 Task: Assign Issue Issue0000000338 to Sprint Sprint0000000203 in Scrum Project Project0000000068 in Jira. Assign Issue Issue0000000339 to Sprint Sprint0000000203 in Scrum Project Project0000000068 in Jira. Assign Issue Issue0000000340 to Sprint Sprint0000000204 in Scrum Project Project0000000068 in Jira. Start a Sprint called Sprint0000000199 in Scrum Project Project0000000067 in Jira. Start a Sprint called Sprint0000000200 in Scrum Project Project0000000067 in Jira
Action: Mouse moved to (1081, 442)
Screenshot: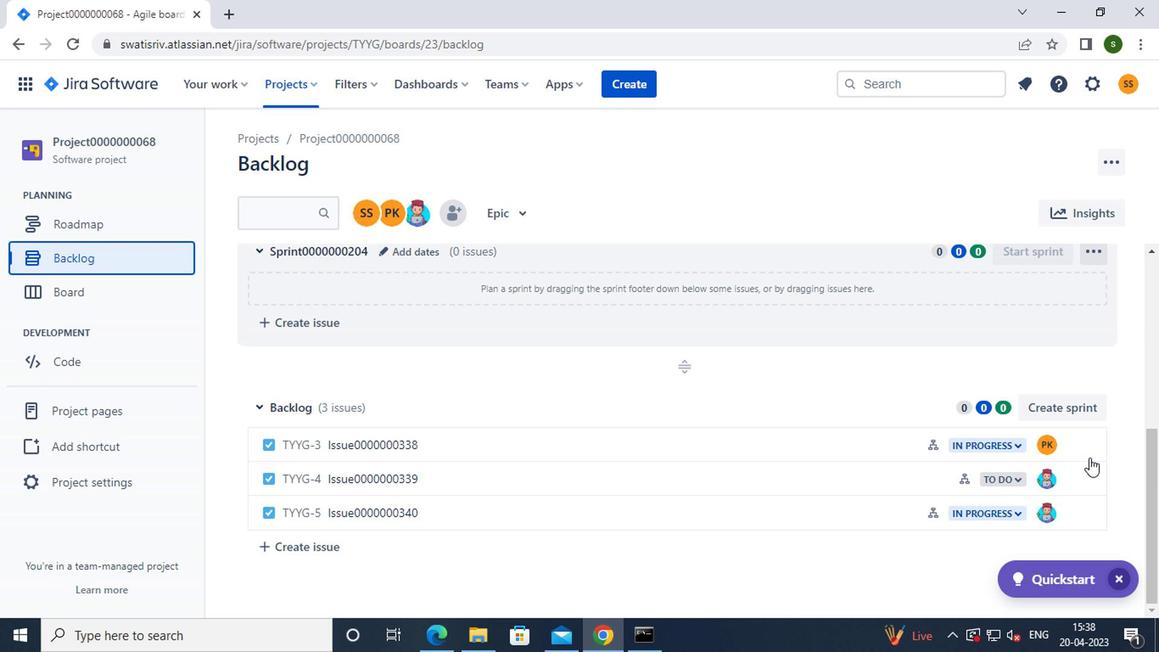 
Action: Mouse pressed left at (1081, 442)
Screenshot: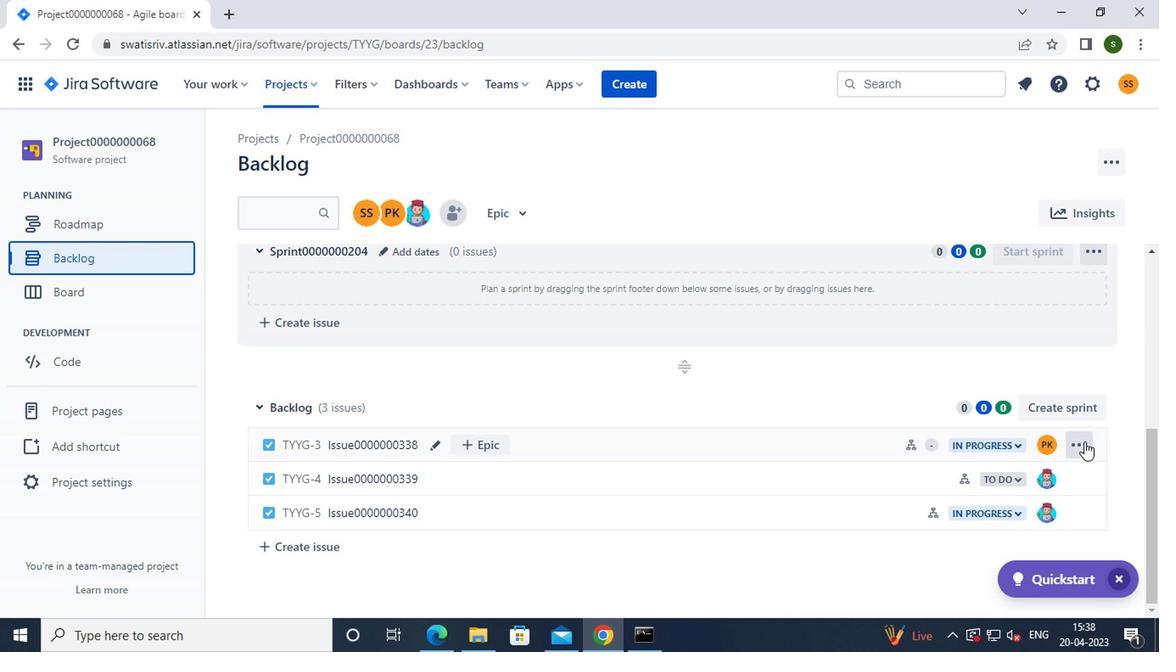 
Action: Mouse moved to (1044, 356)
Screenshot: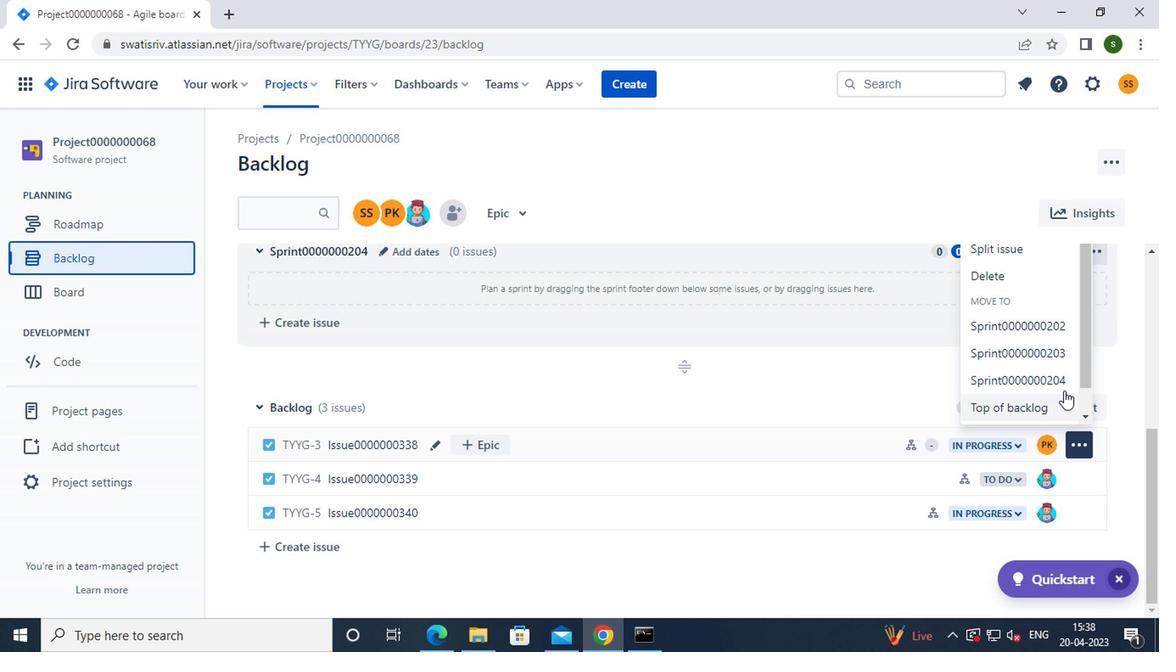 
Action: Mouse pressed left at (1044, 356)
Screenshot: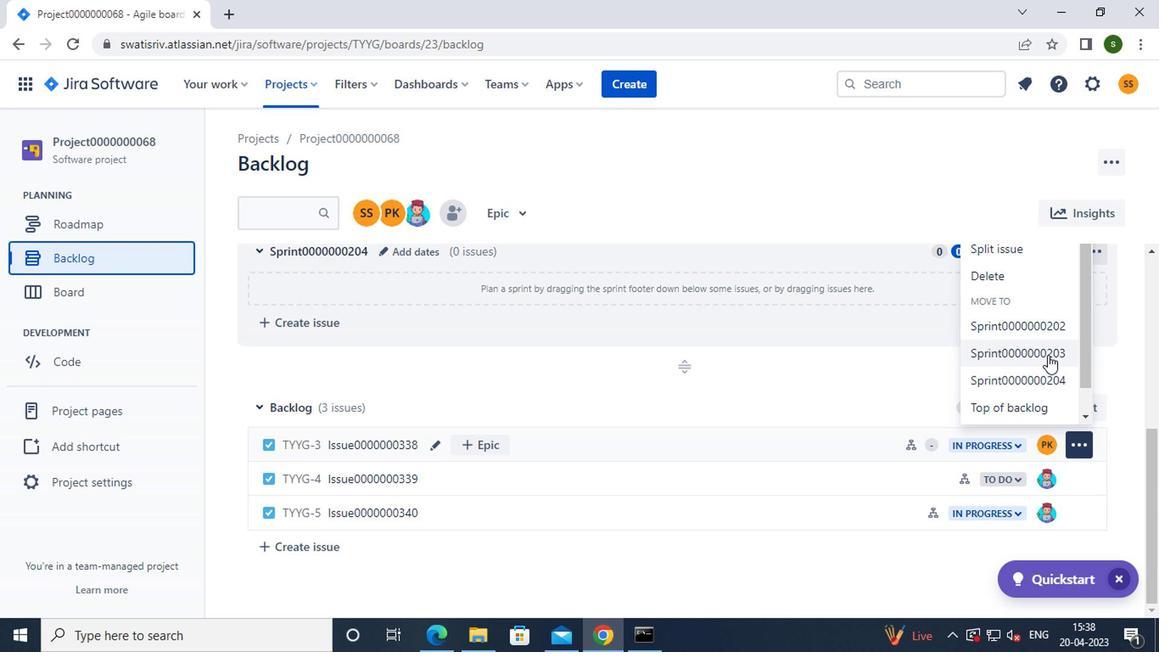 
Action: Mouse moved to (1076, 476)
Screenshot: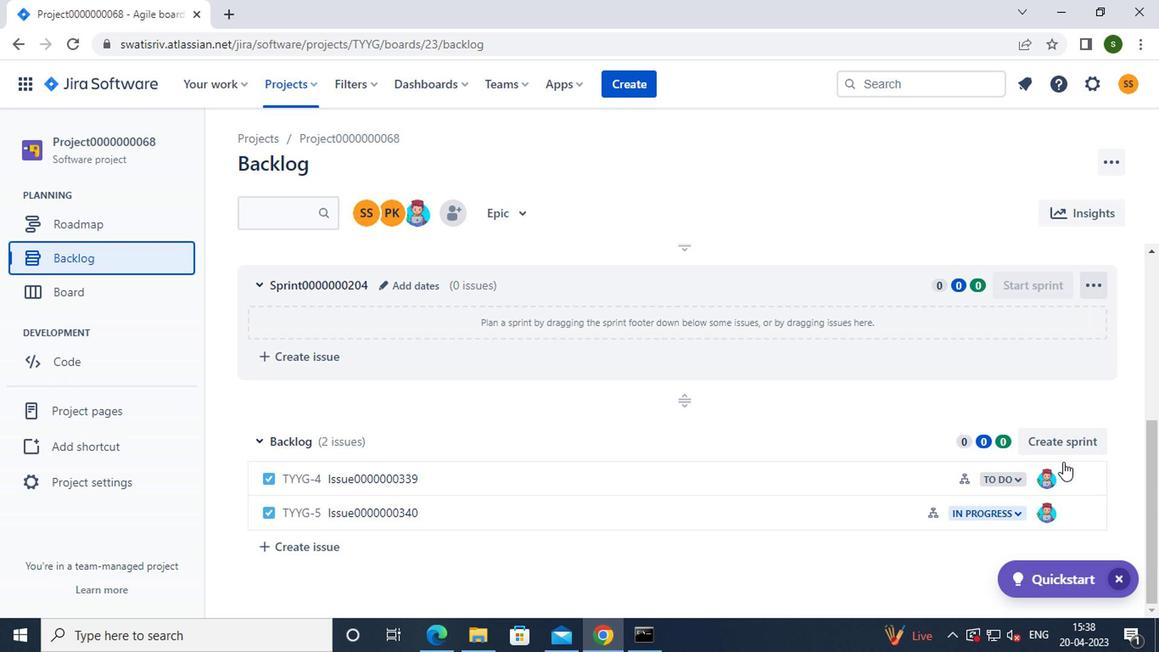 
Action: Mouse pressed left at (1076, 476)
Screenshot: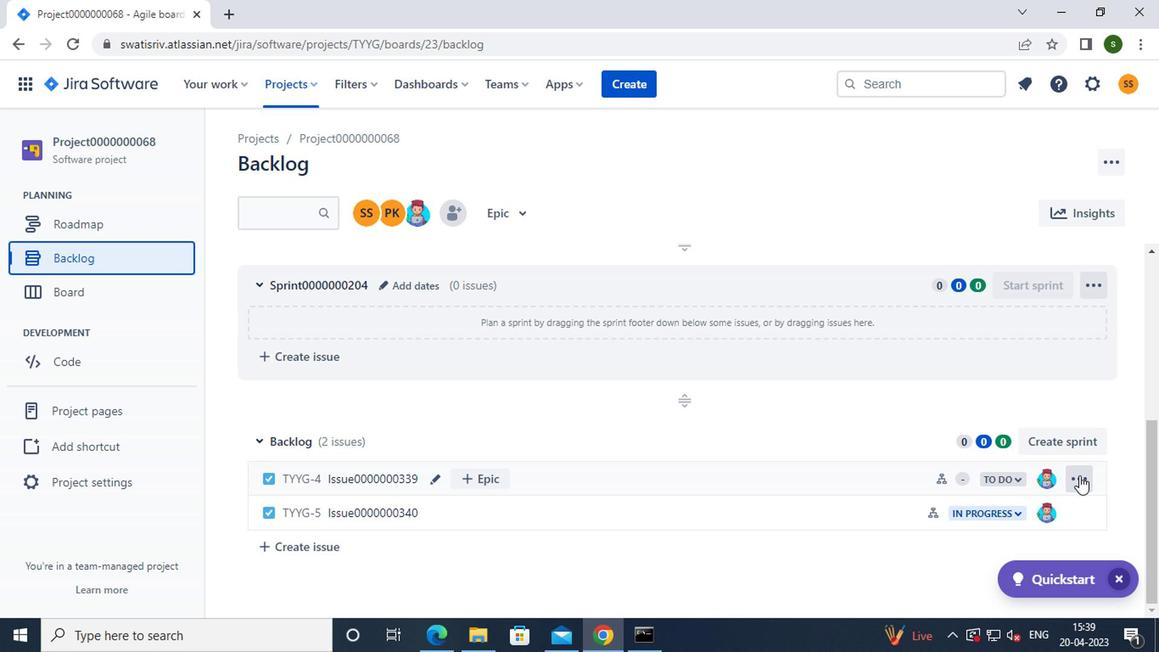 
Action: Mouse moved to (1039, 383)
Screenshot: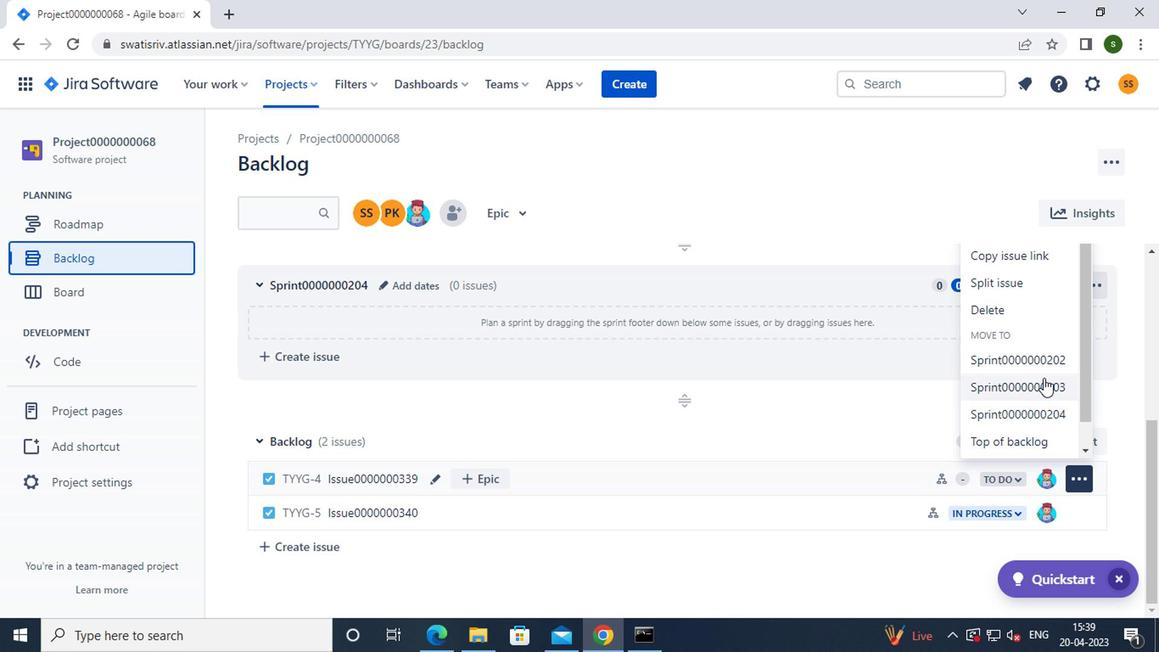 
Action: Mouse pressed left at (1039, 383)
Screenshot: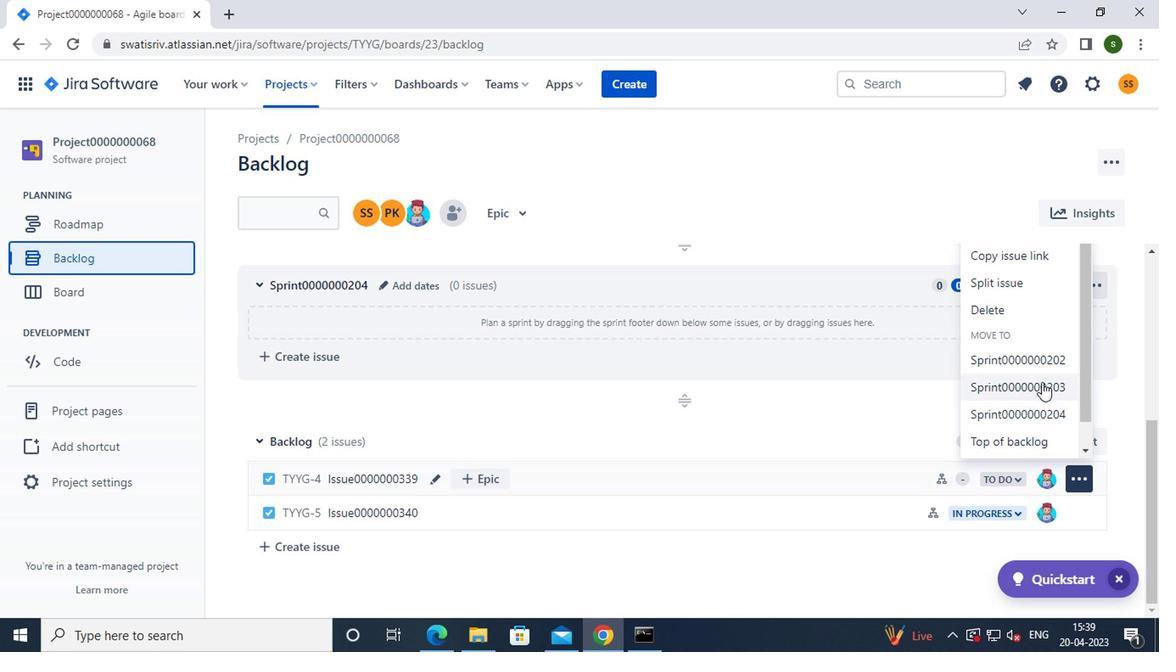 
Action: Mouse moved to (1073, 513)
Screenshot: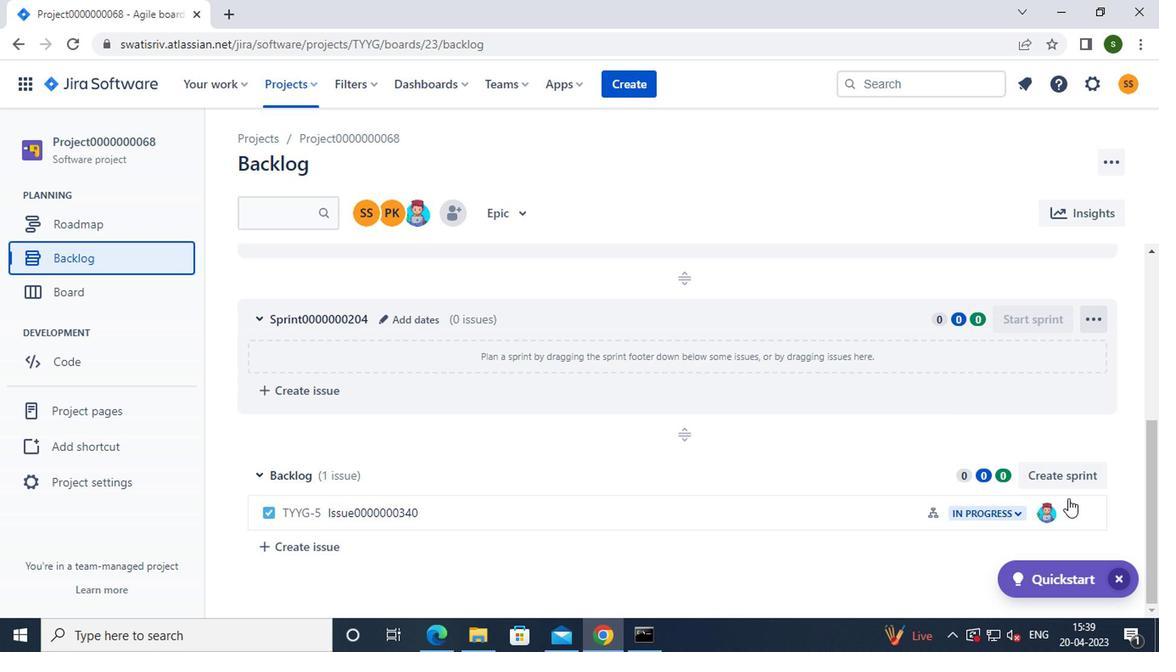 
Action: Mouse pressed left at (1073, 513)
Screenshot: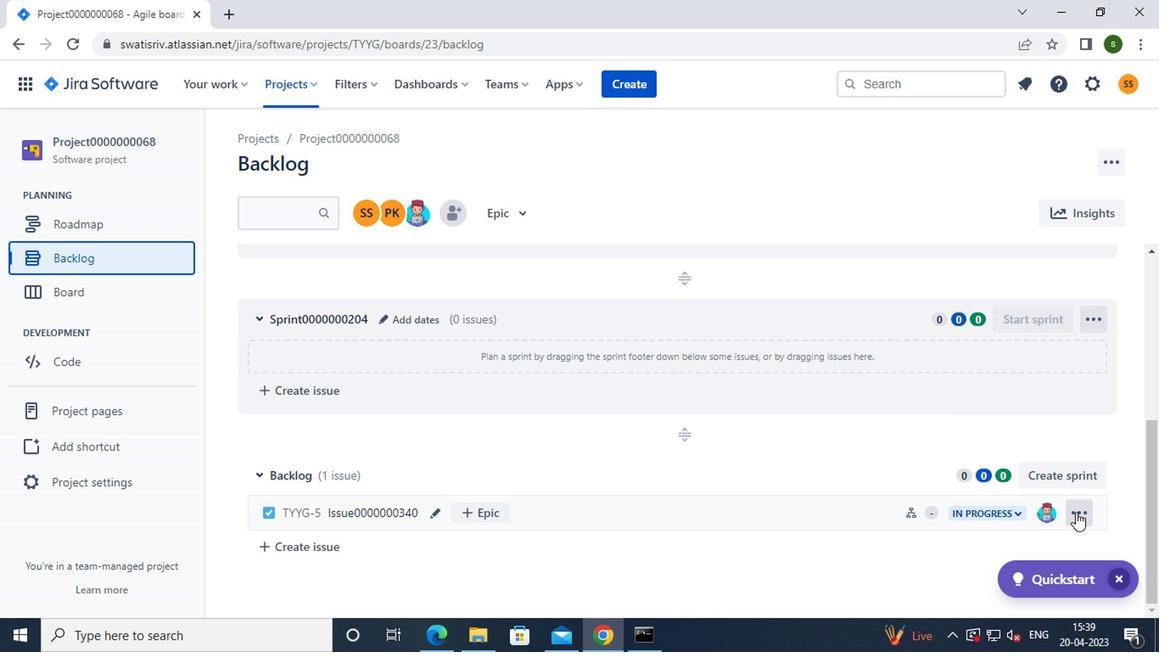 
Action: Mouse moved to (1048, 450)
Screenshot: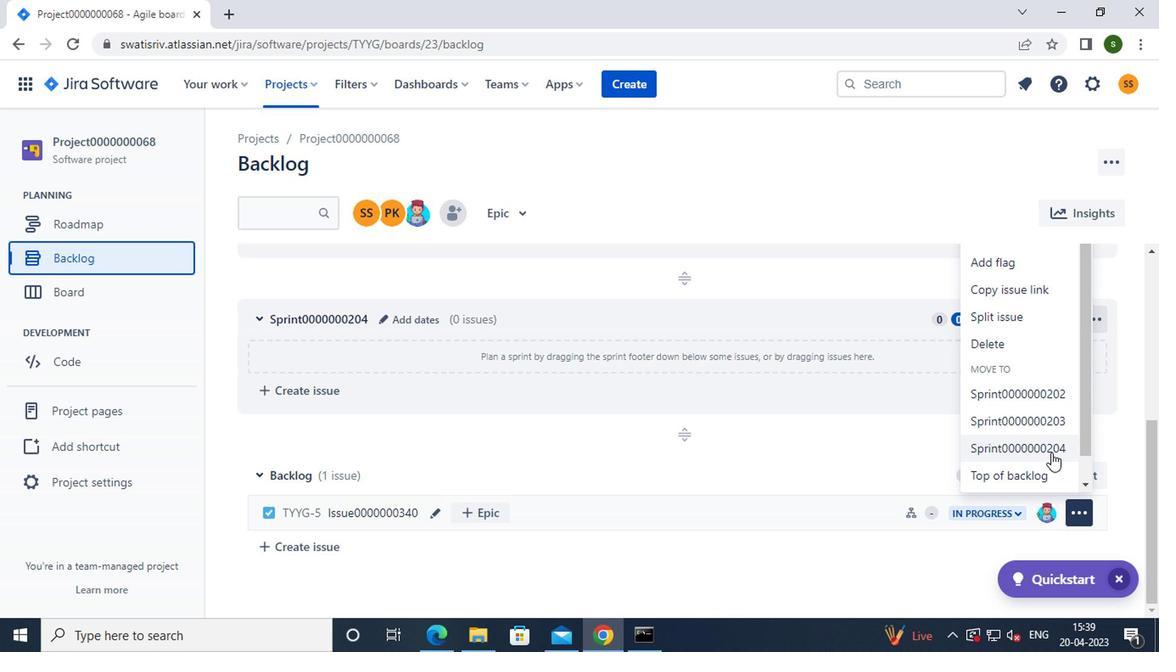 
Action: Mouse pressed left at (1048, 450)
Screenshot: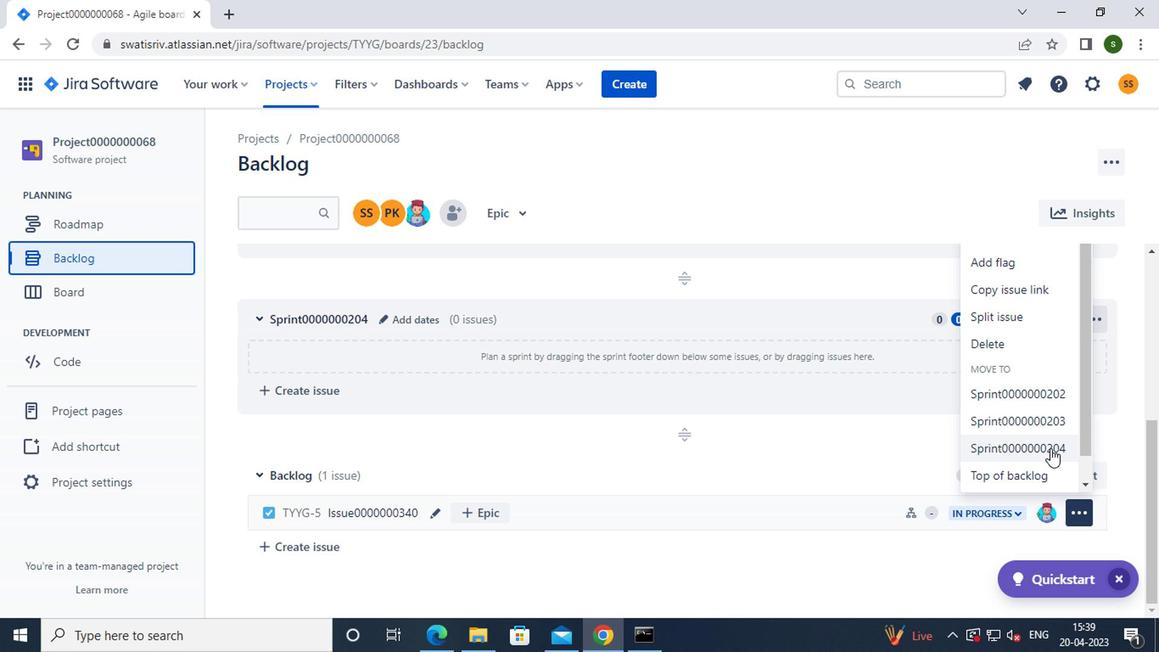
Action: Mouse moved to (303, 84)
Screenshot: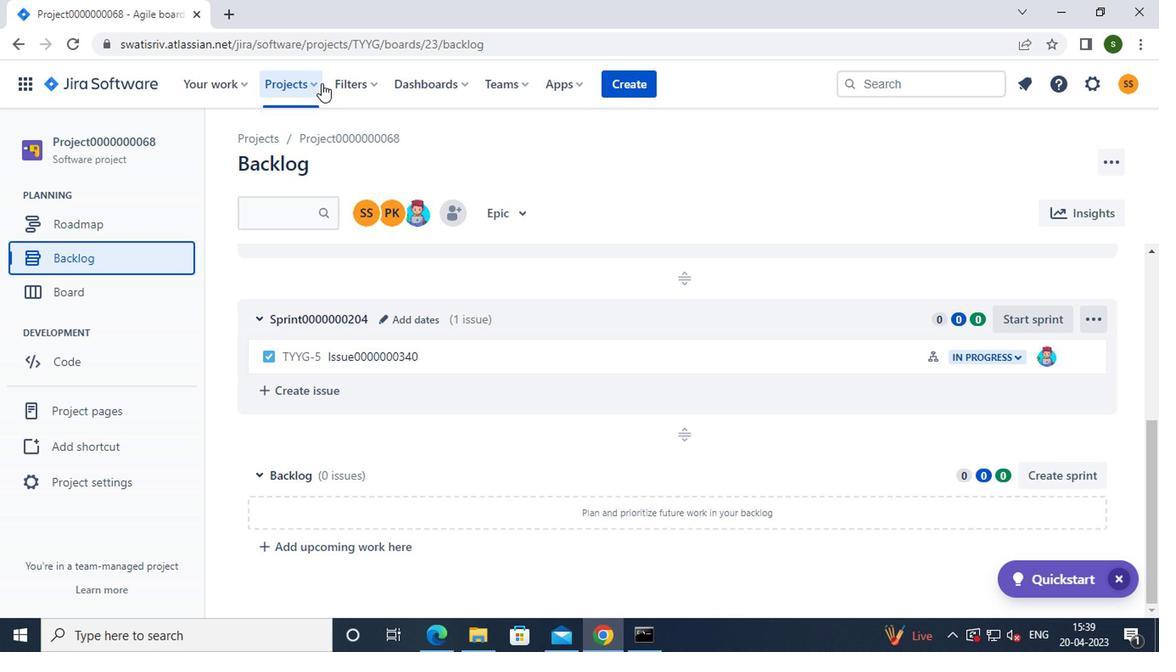 
Action: Mouse pressed left at (303, 84)
Screenshot: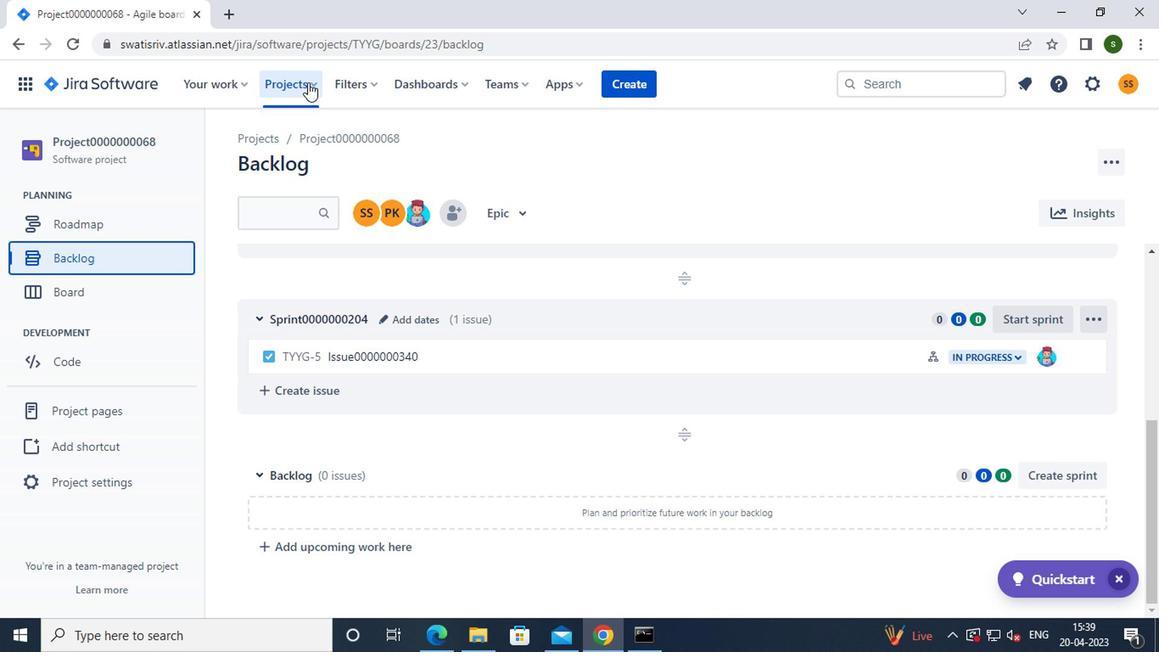 
Action: Mouse moved to (355, 206)
Screenshot: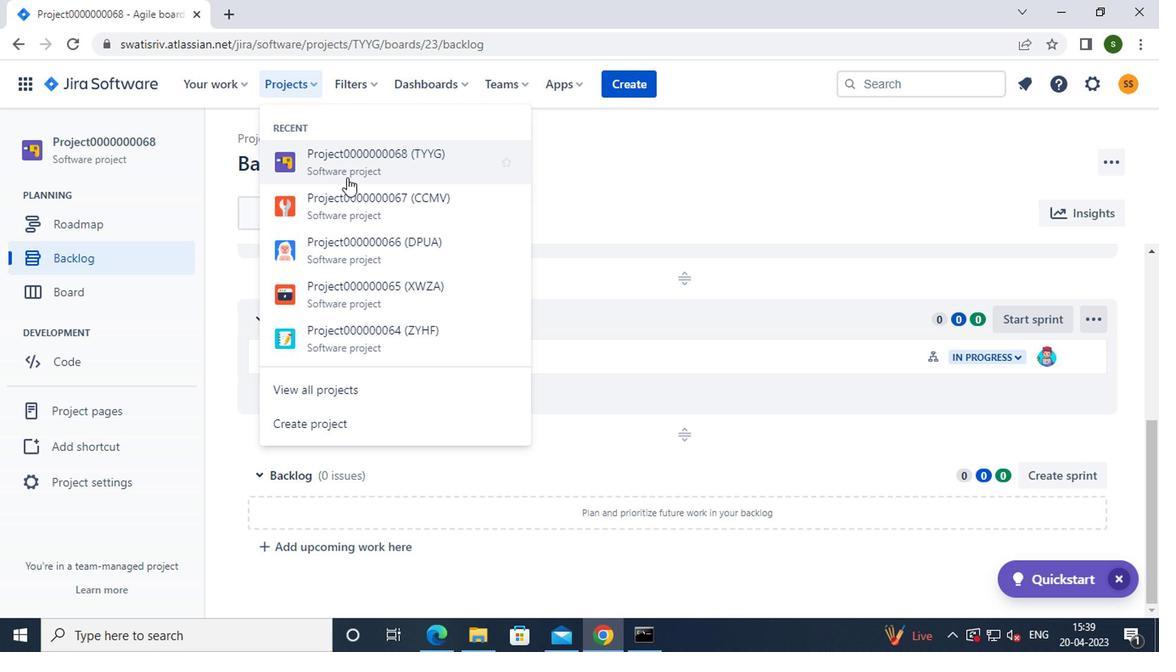 
Action: Mouse pressed left at (355, 206)
Screenshot: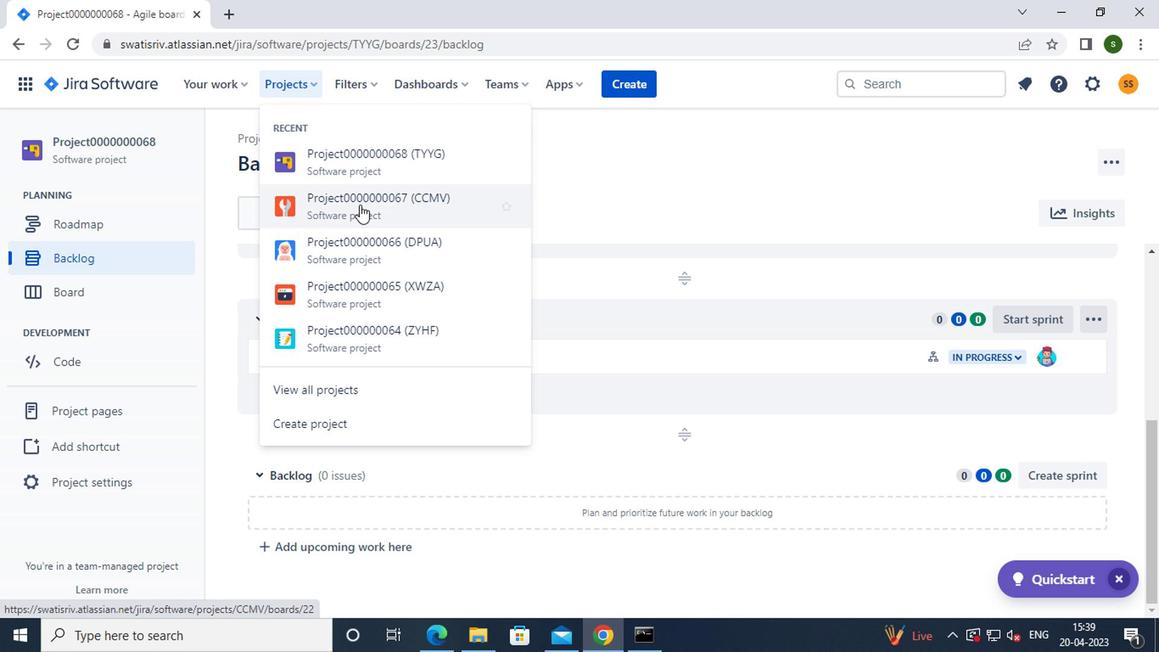 
Action: Mouse moved to (83, 252)
Screenshot: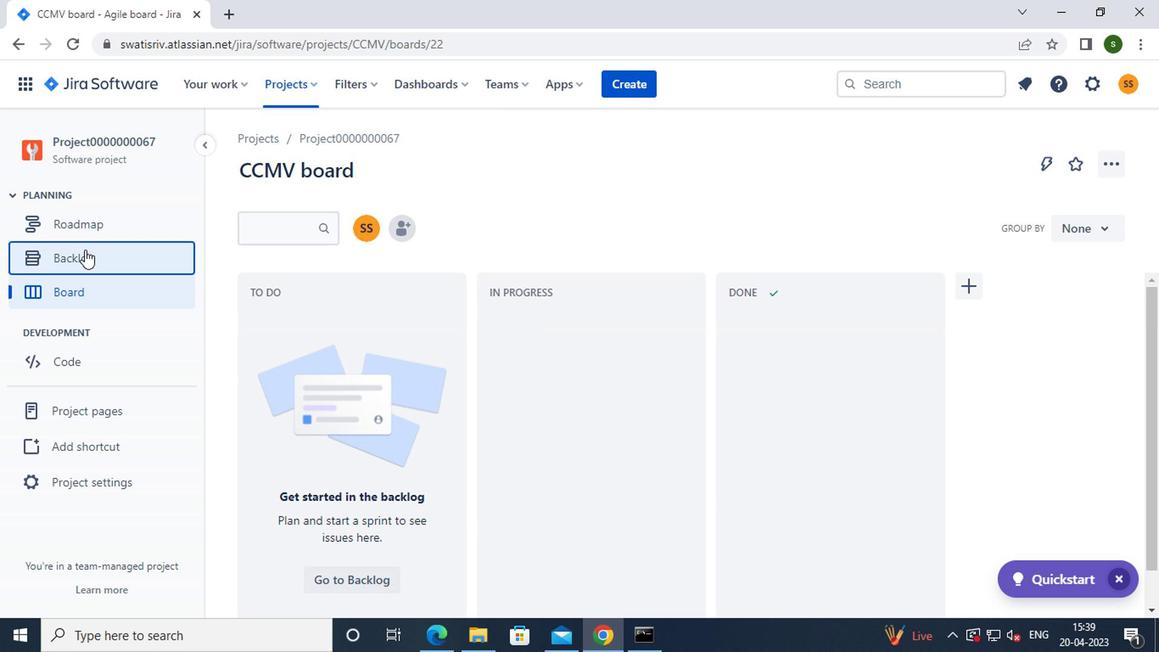 
Action: Mouse pressed left at (83, 252)
Screenshot: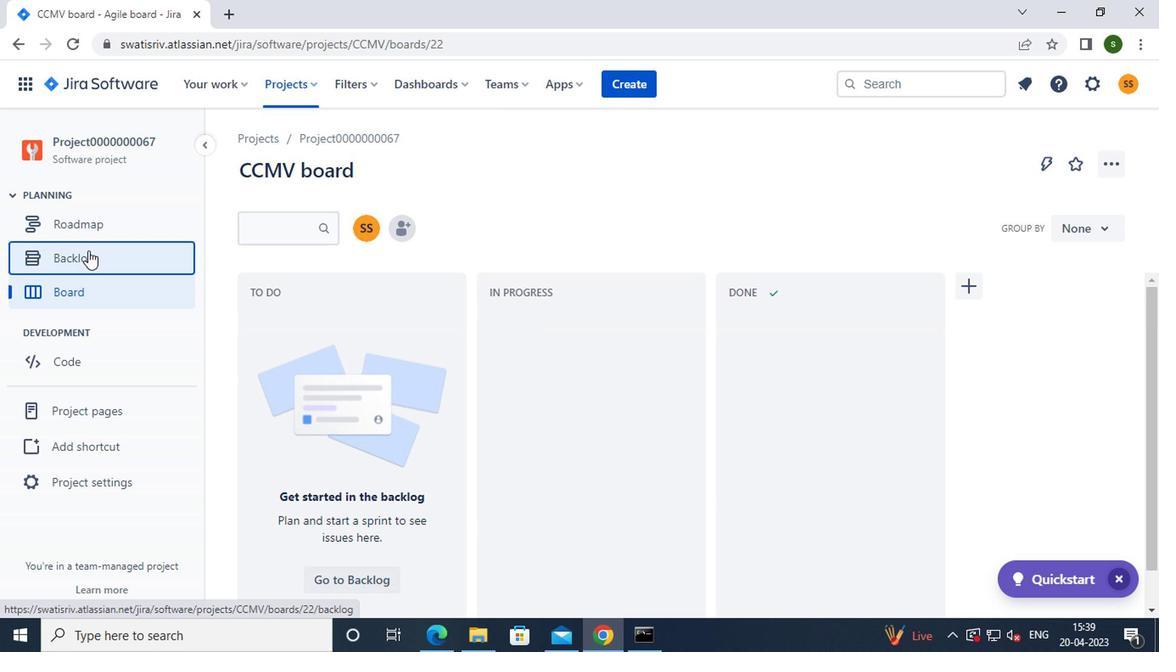 
Action: Mouse moved to (1017, 274)
Screenshot: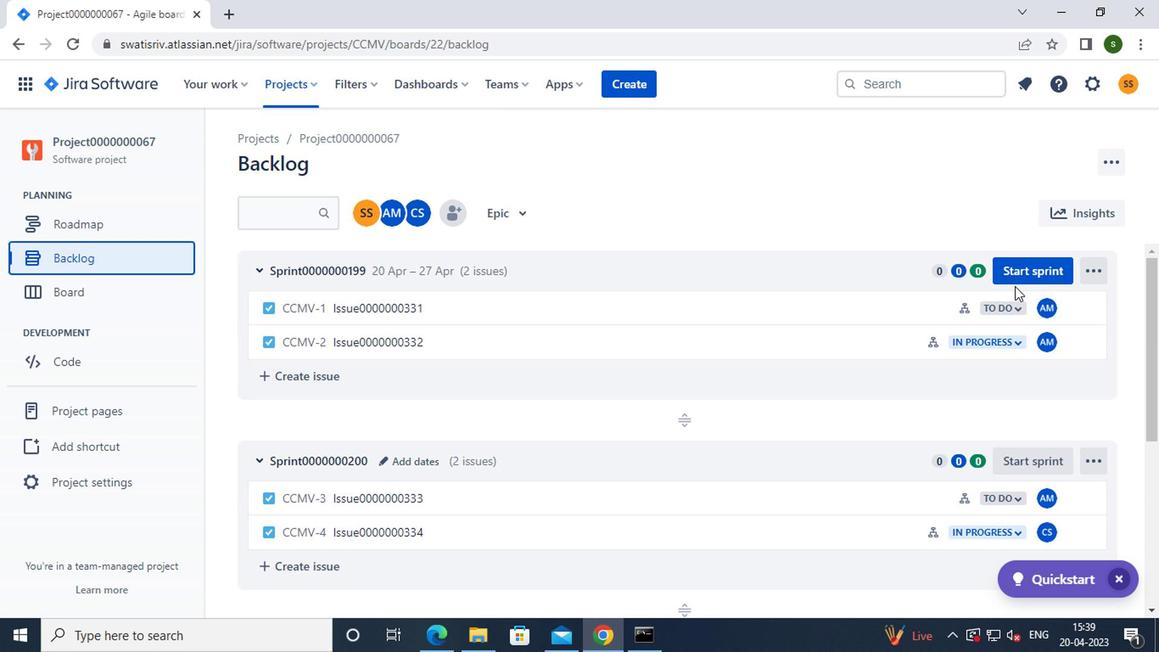 
Action: Mouse pressed left at (1017, 274)
Screenshot: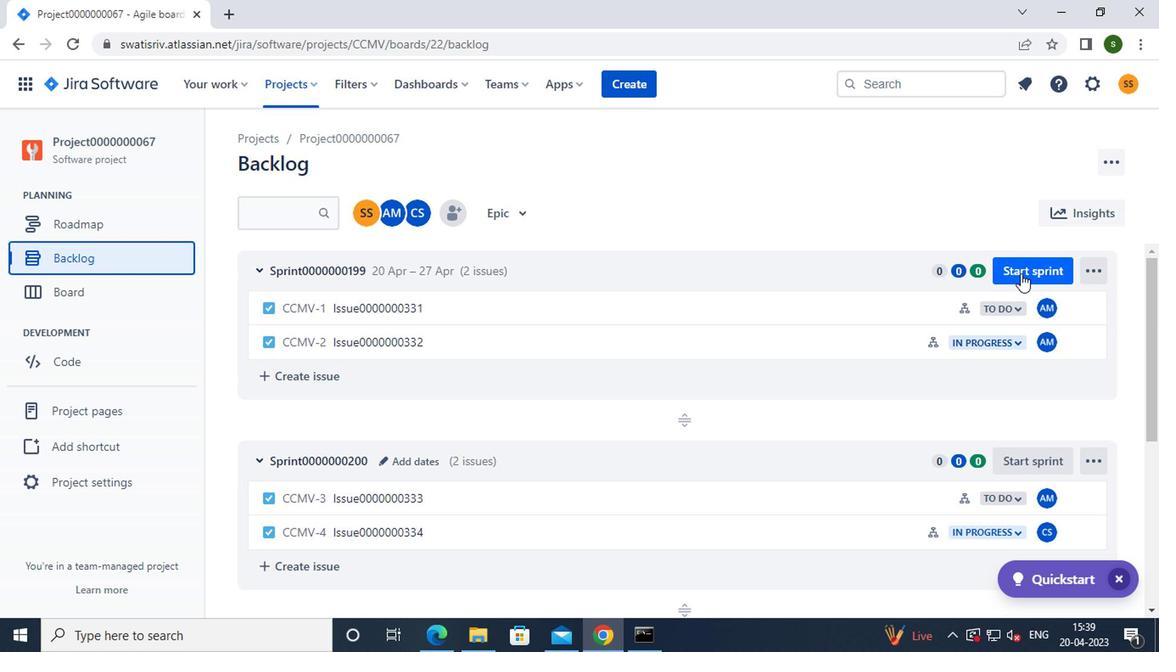 
Action: Mouse moved to (689, 448)
Screenshot: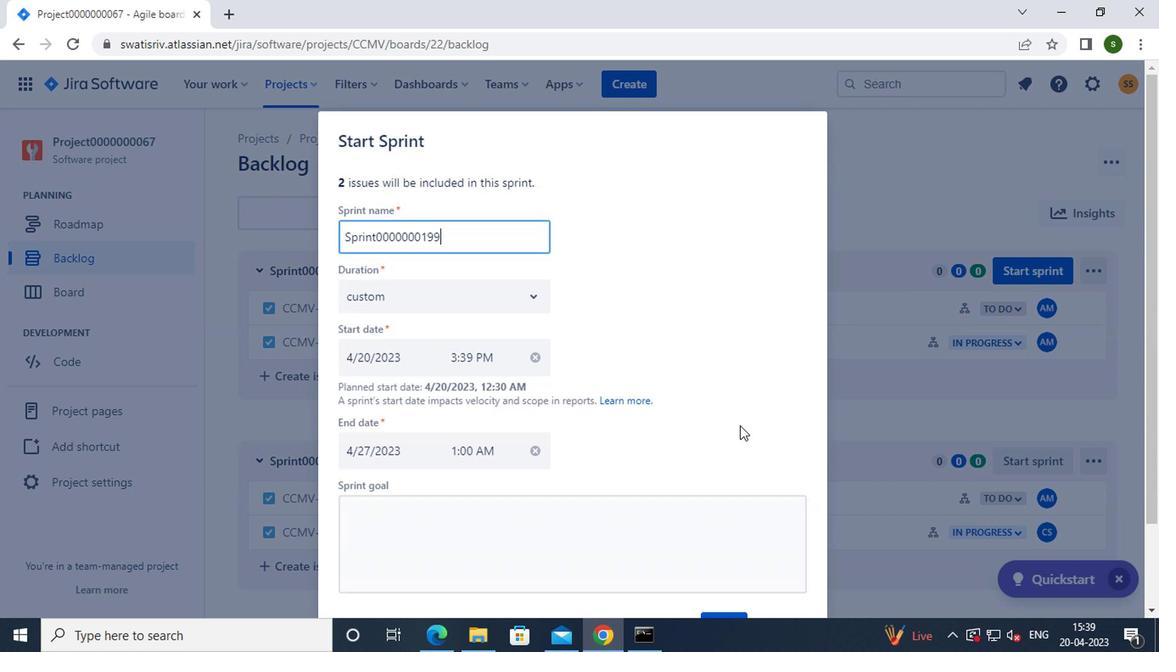 
Action: Mouse scrolled (689, 446) with delta (0, -1)
Screenshot: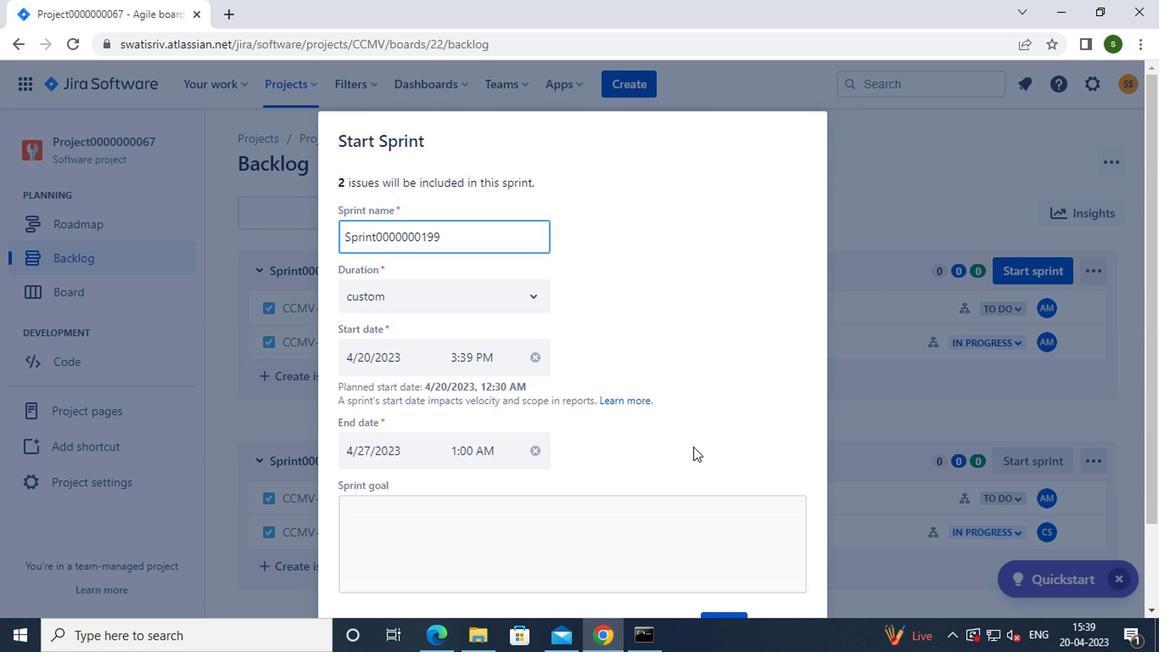 
Action: Mouse scrolled (689, 446) with delta (0, -1)
Screenshot: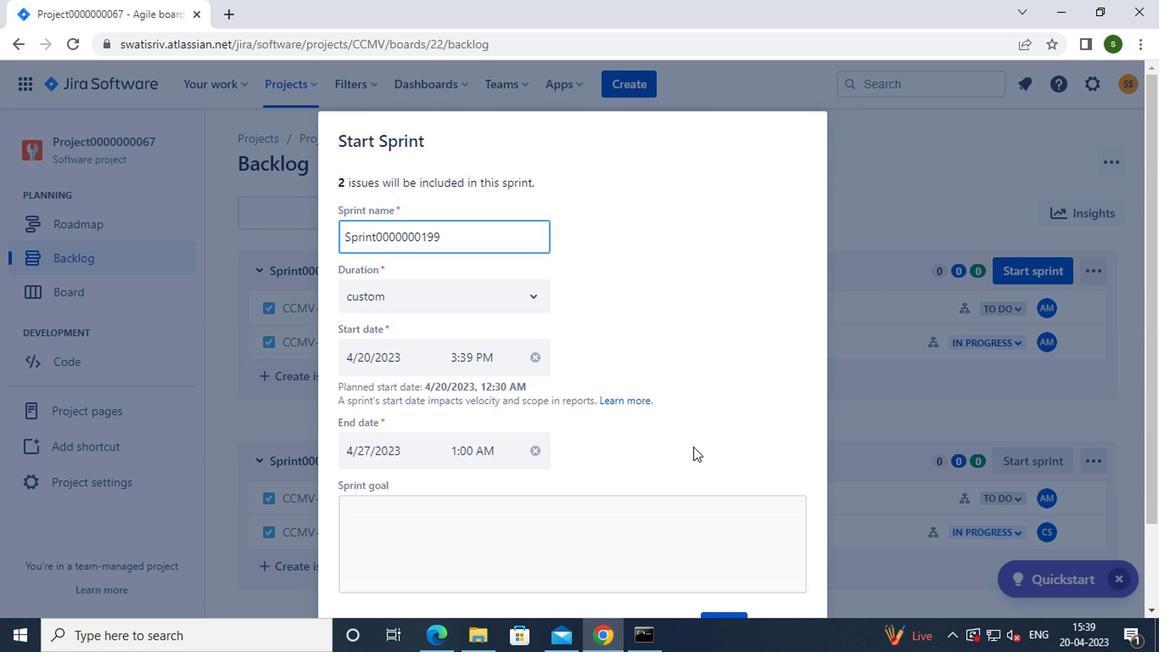 
Action: Mouse moved to (716, 528)
Screenshot: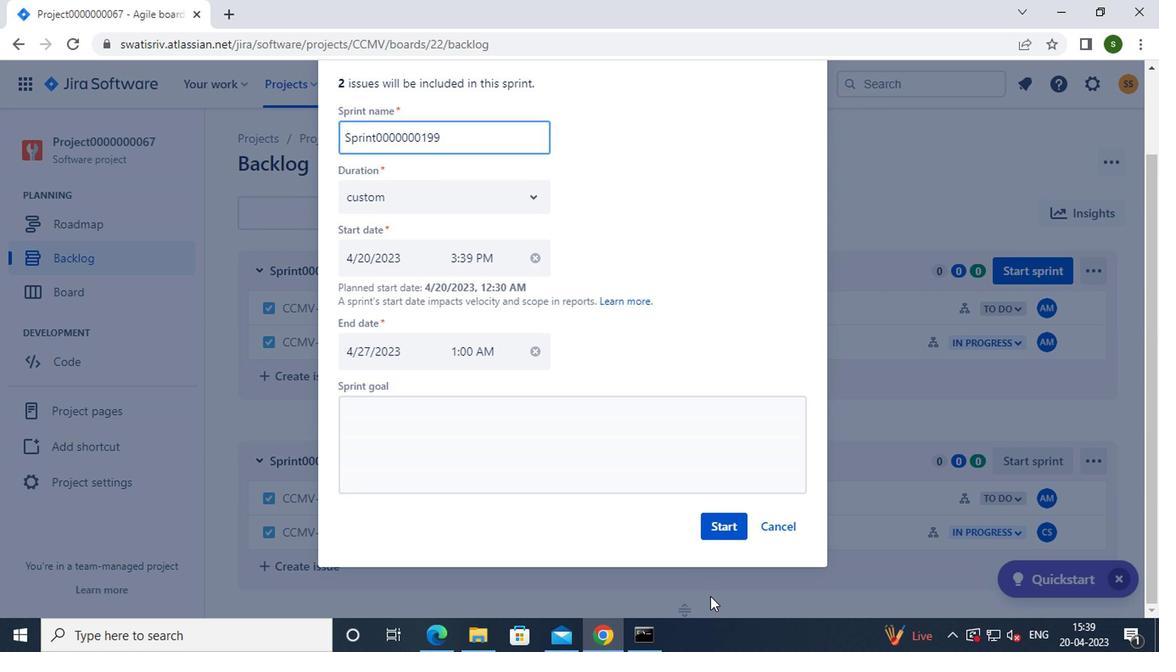 
Action: Mouse pressed left at (716, 528)
Screenshot: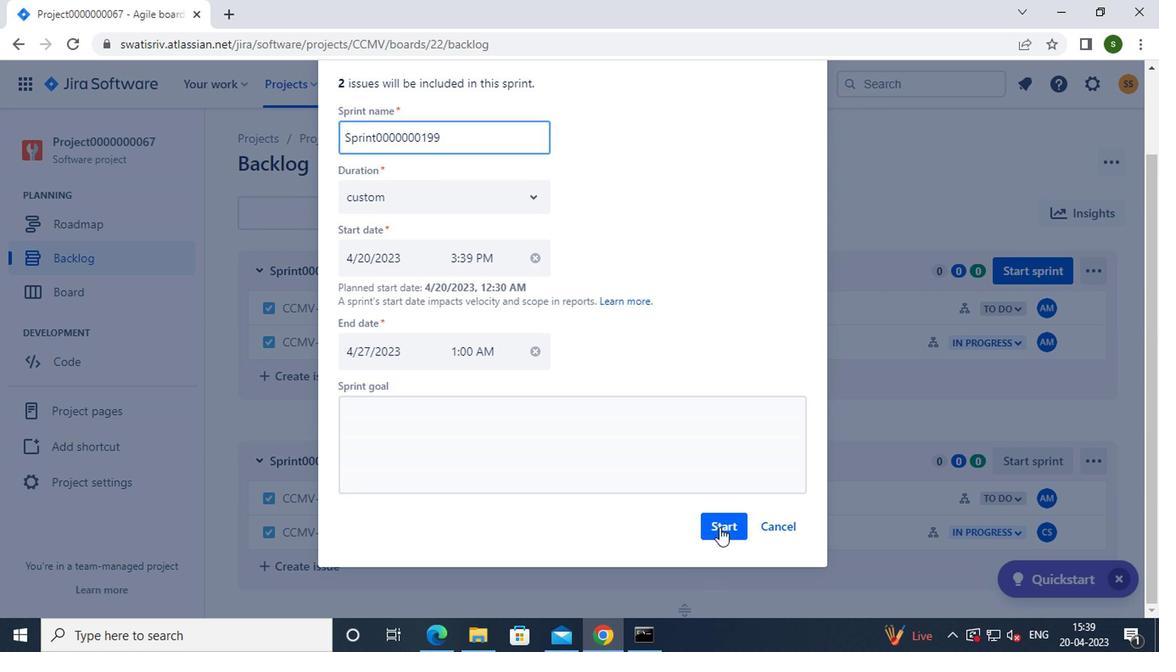 
Action: Mouse moved to (75, 253)
Screenshot: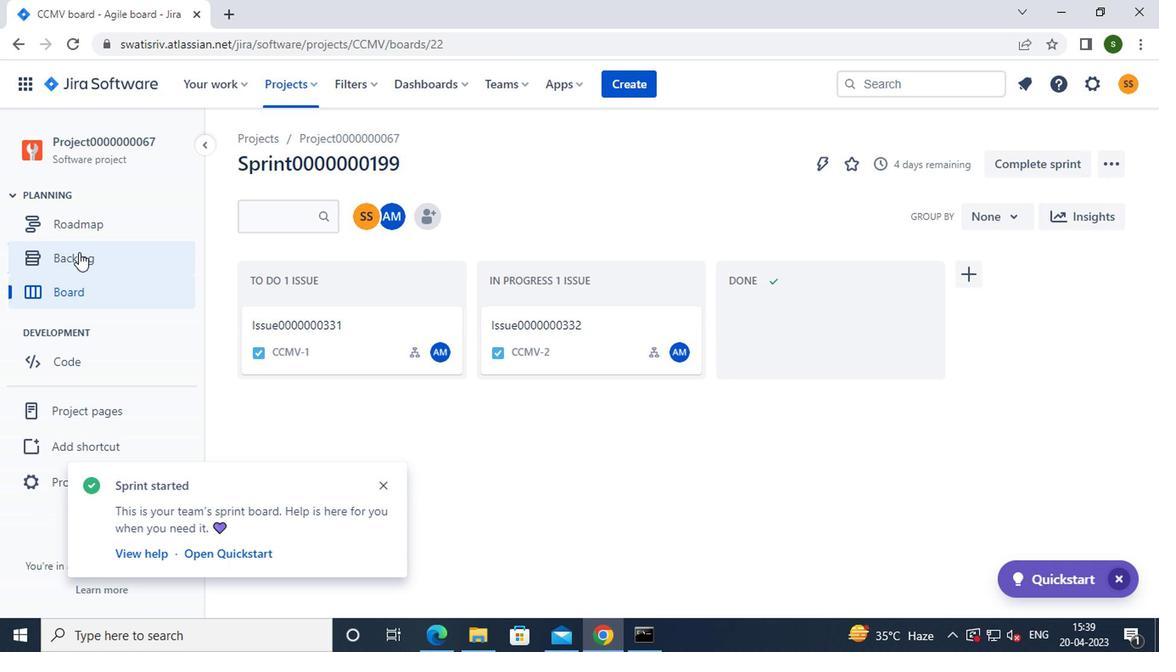 
Action: Mouse pressed left at (75, 253)
Screenshot: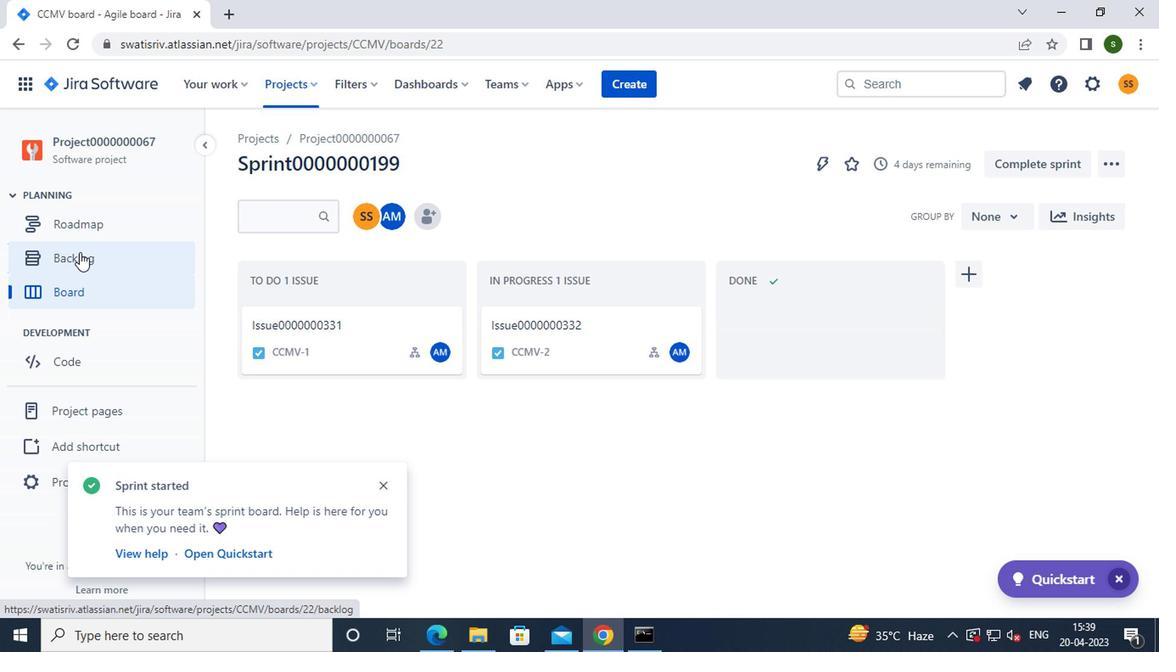 
Action: Mouse moved to (1057, 453)
Screenshot: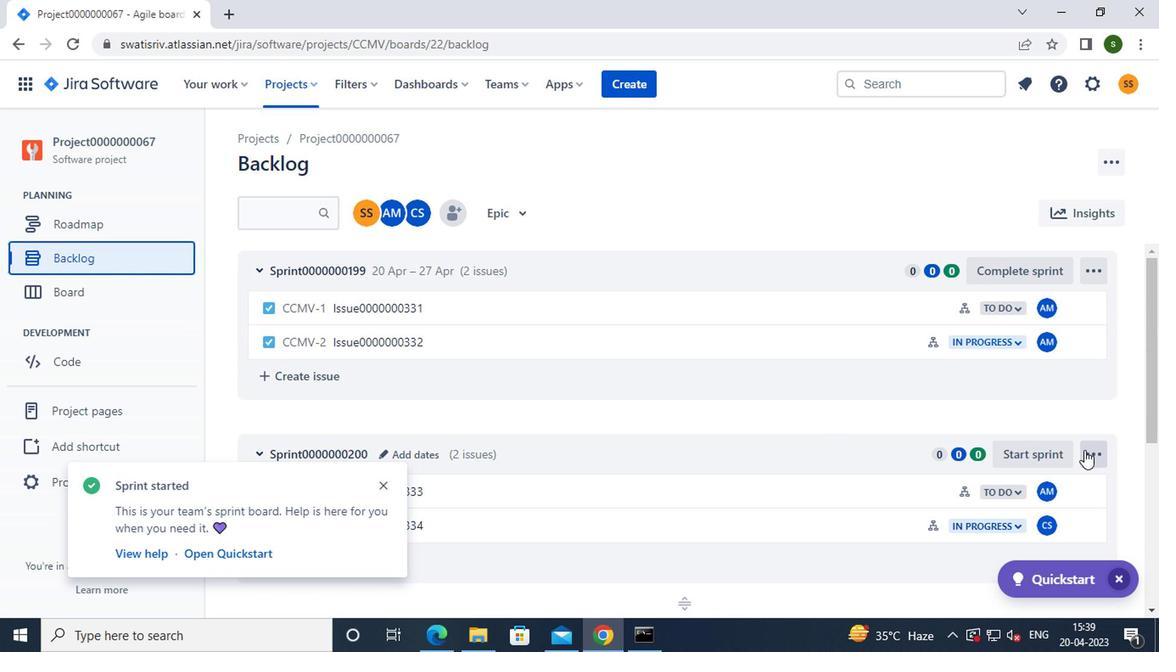 
Action: Mouse pressed left at (1057, 453)
Screenshot: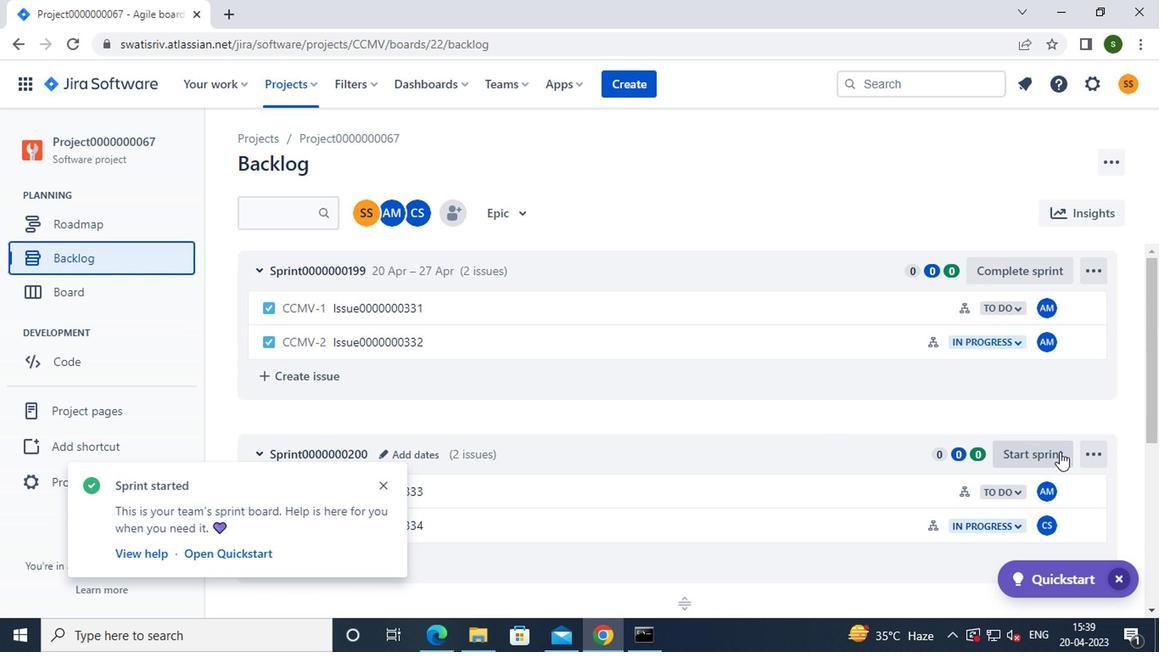 
Action: Mouse moved to (725, 596)
Screenshot: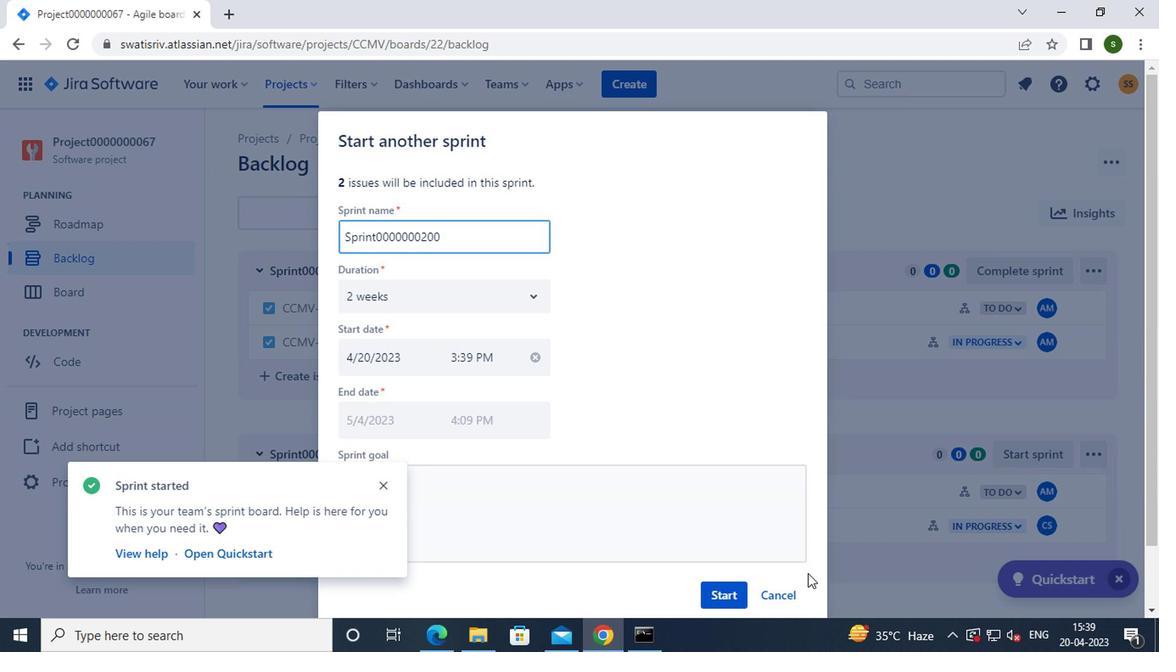 
Action: Mouse pressed left at (725, 596)
Screenshot: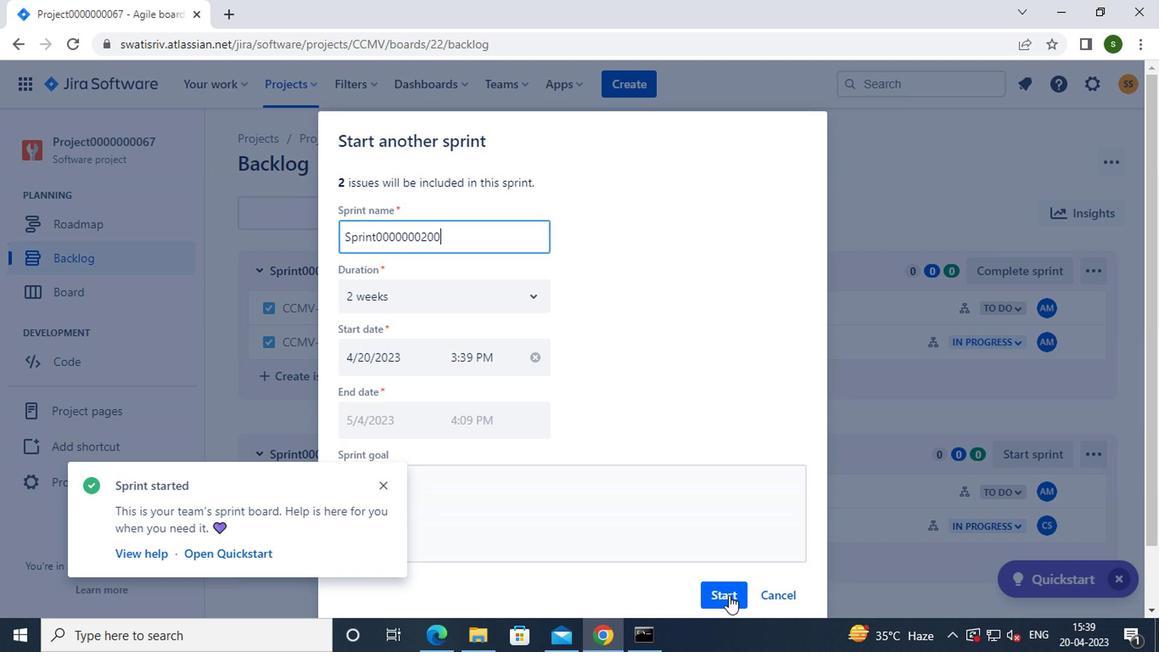 
Action: Mouse moved to (723, 201)
Screenshot: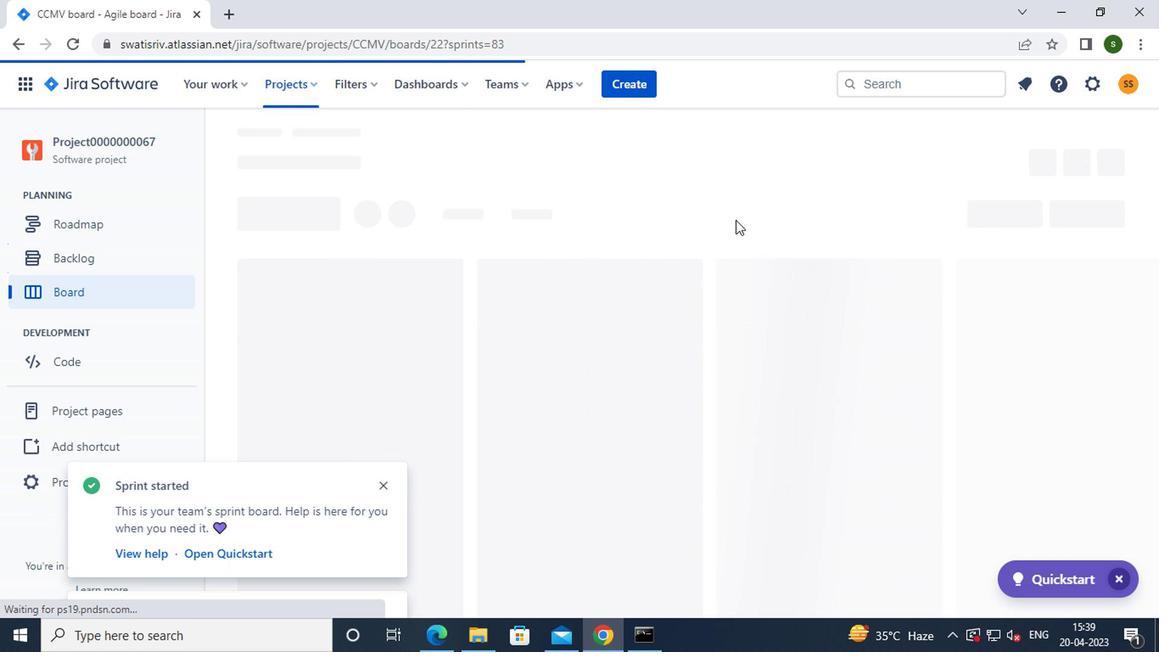 
Action: Key pressed <Key.f8>
Screenshot: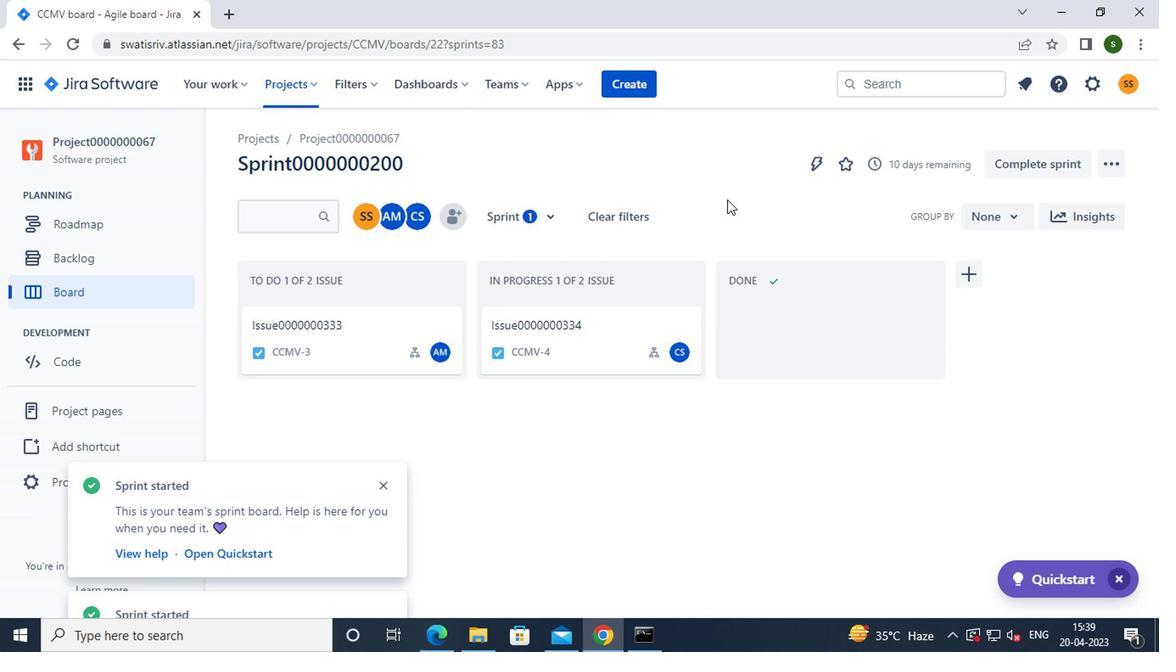 
